 Task: Open Card Card0000000142 in Board Board0000000036 in Workspace WS0000000012 in Trello. Add Member Email0000000046 to Card Card0000000142 in Board Board0000000036 in Workspace WS0000000012 in Trello. Add Blue Label titled Label0000000142 to Card Card0000000142 in Board Board0000000036 in Workspace WS0000000012 in Trello. Add Checklist CL0000000142 to Card Card0000000142 in Board Board0000000036 in Workspace WS0000000012 in Trello. Add Dates with Start Date as Sep 01 2023 and Due Date as Sep 30 2023 to Card Card0000000142 in Board Board0000000036 in Workspace WS0000000012 in Trello
Action: Mouse moved to (515, 513)
Screenshot: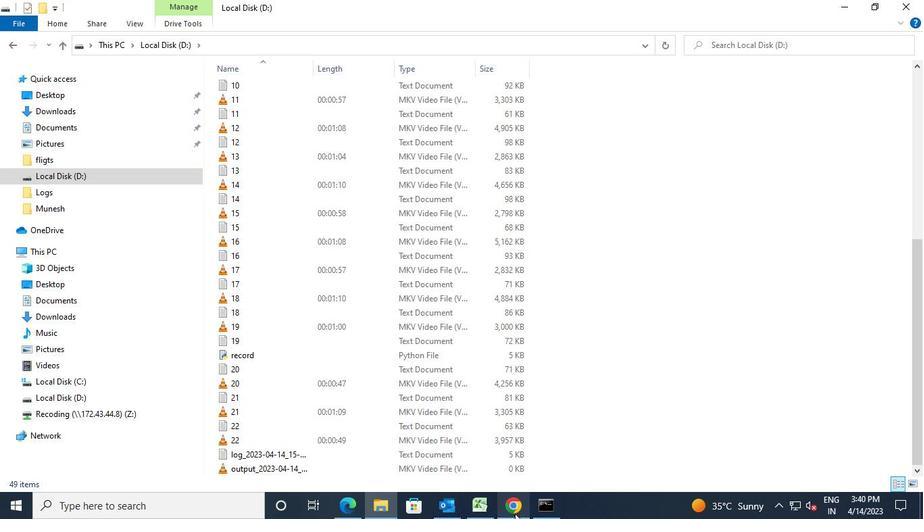
Action: Mouse pressed left at (515, 513)
Screenshot: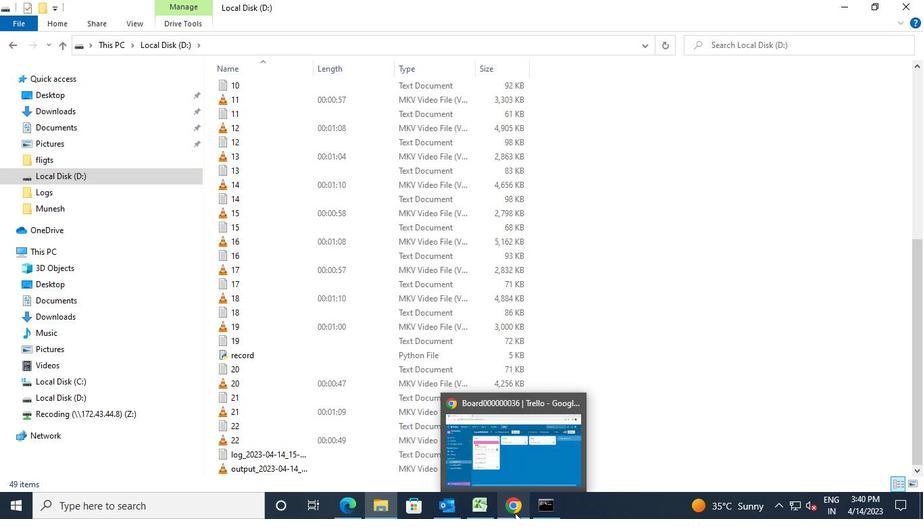 
Action: Mouse moved to (354, 269)
Screenshot: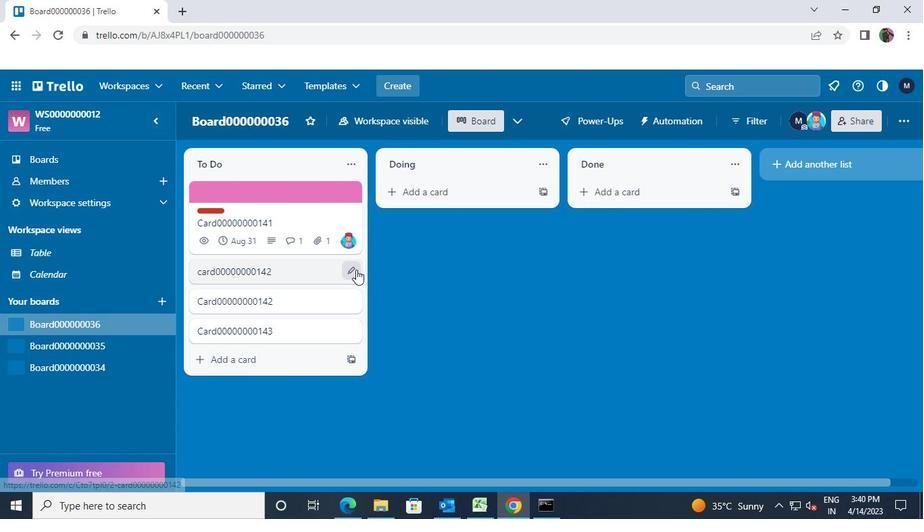
Action: Mouse pressed left at (354, 269)
Screenshot: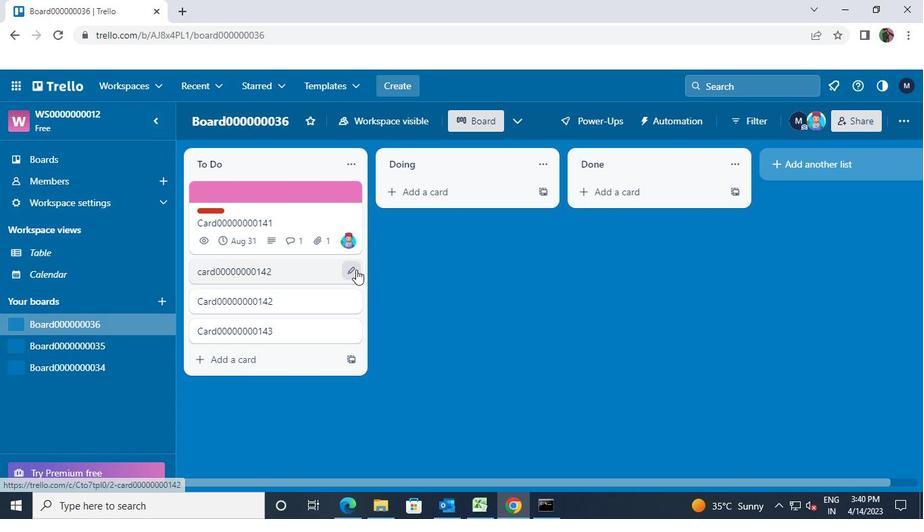 
Action: Mouse moved to (398, 262)
Screenshot: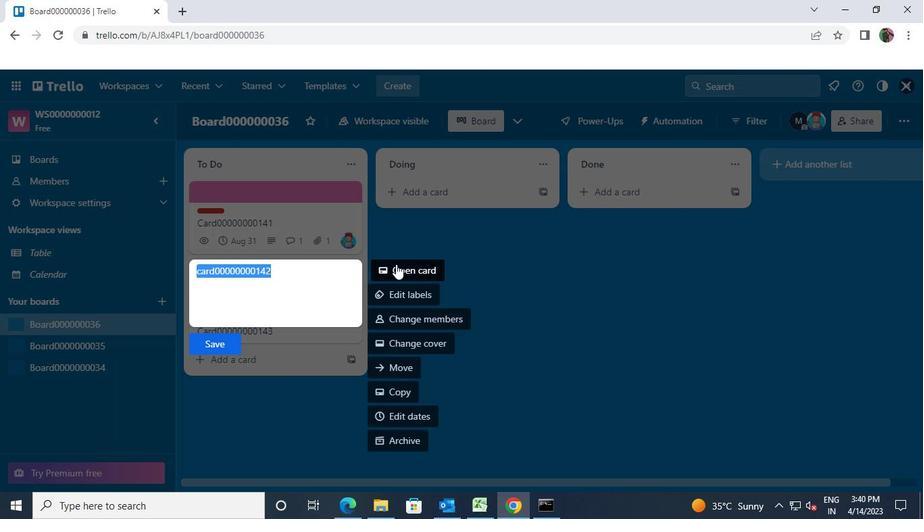 
Action: Mouse pressed left at (398, 262)
Screenshot: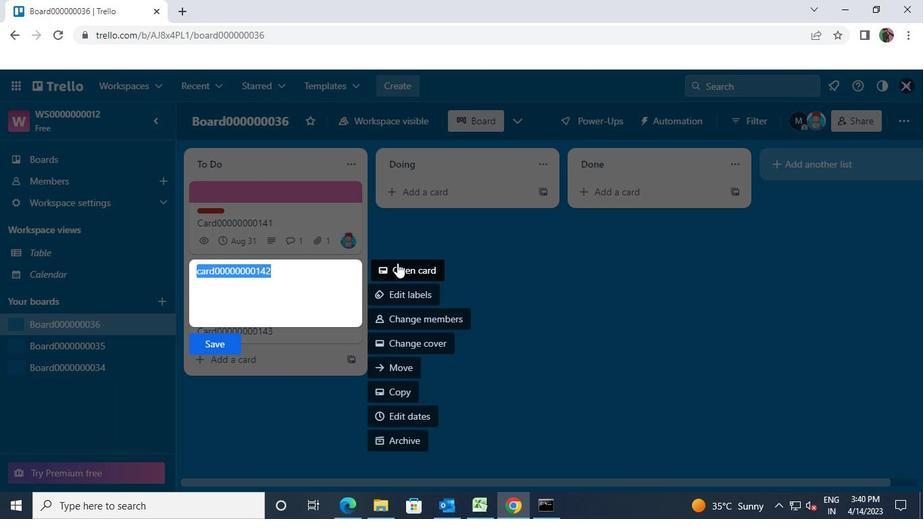 
Action: Mouse moved to (631, 194)
Screenshot: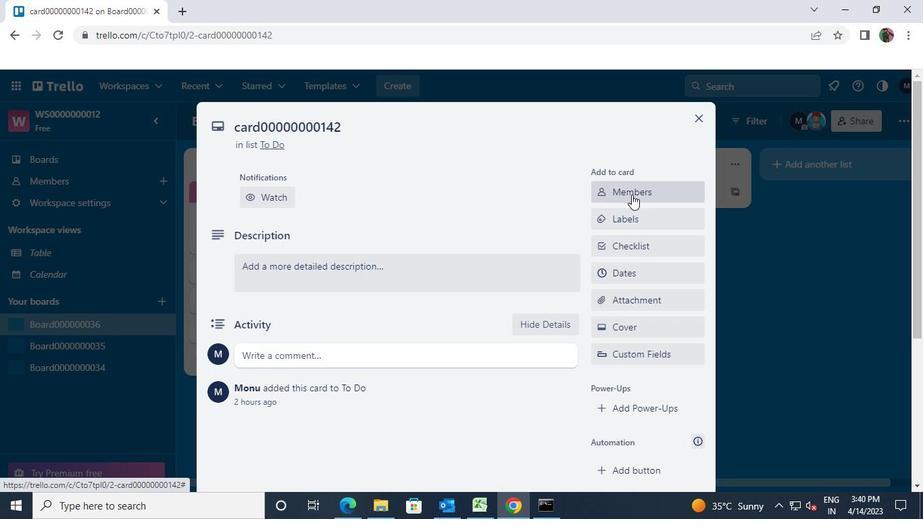 
Action: Mouse pressed left at (631, 194)
Screenshot: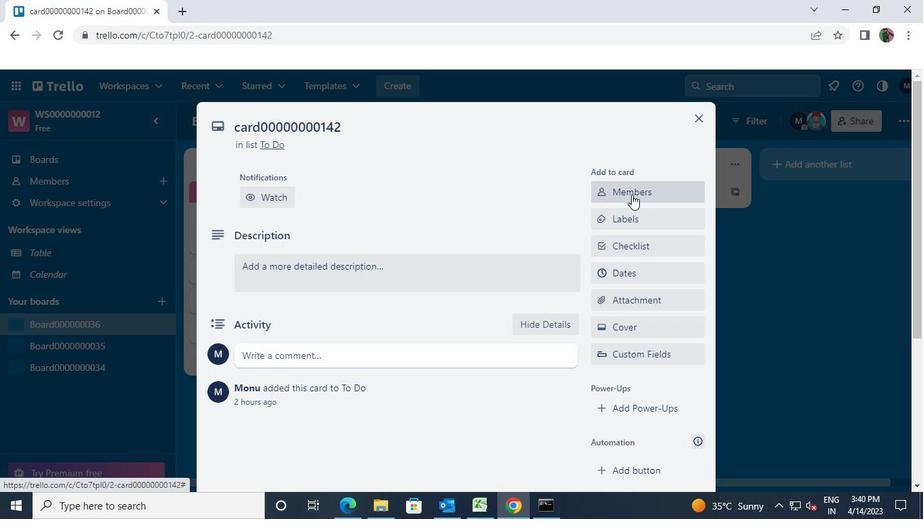 
Action: Mouse moved to (625, 254)
Screenshot: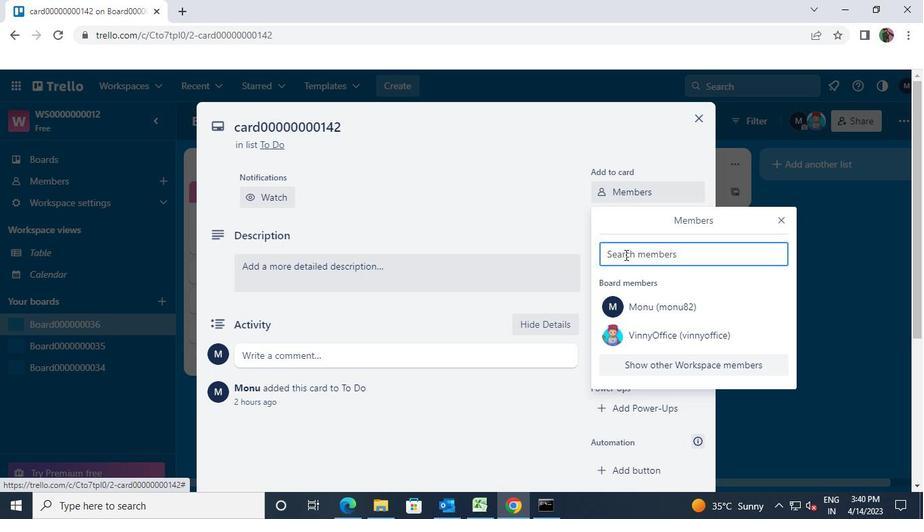 
Action: Key pressed aysh<<104>><<105>><<97>><<97>><Key.shift>@gmil.com
Screenshot: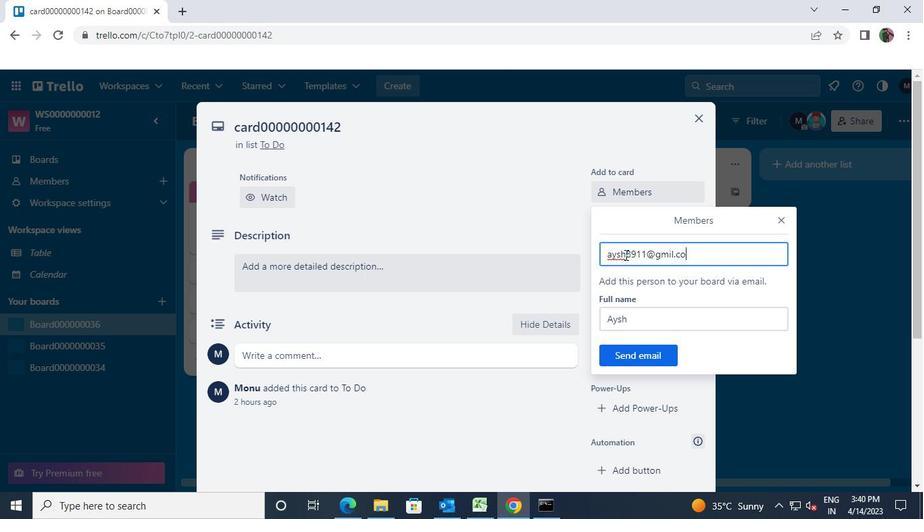 
Action: Mouse moved to (644, 356)
Screenshot: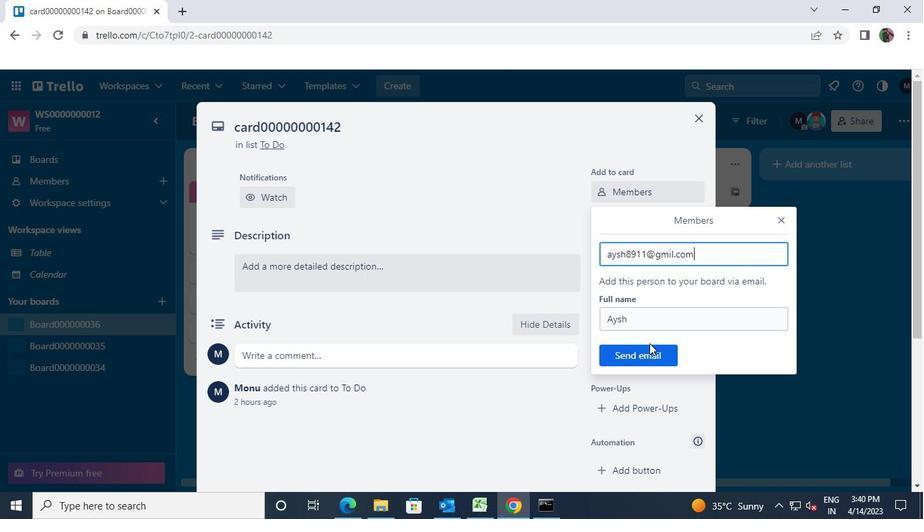 
Action: Mouse pressed left at (644, 356)
Screenshot: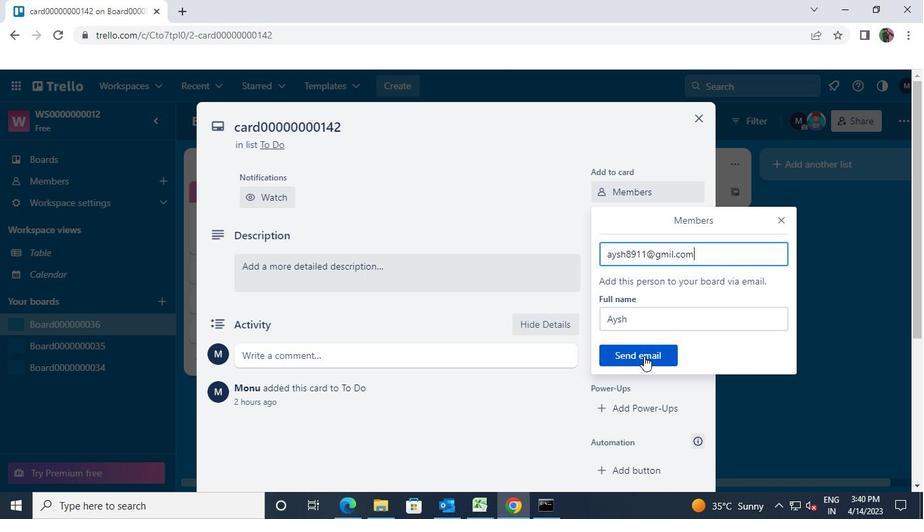 
Action: Mouse moved to (643, 210)
Screenshot: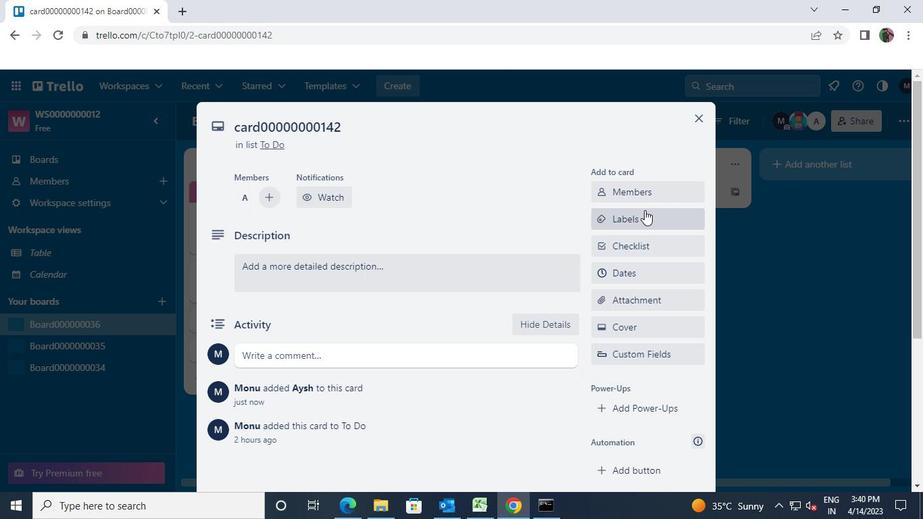 
Action: Mouse pressed left at (643, 210)
Screenshot: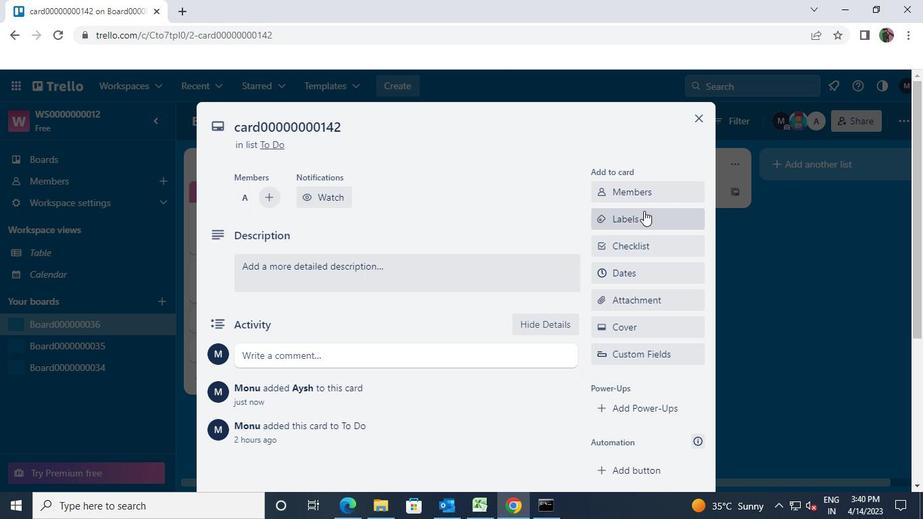 
Action: Mouse moved to (683, 375)
Screenshot: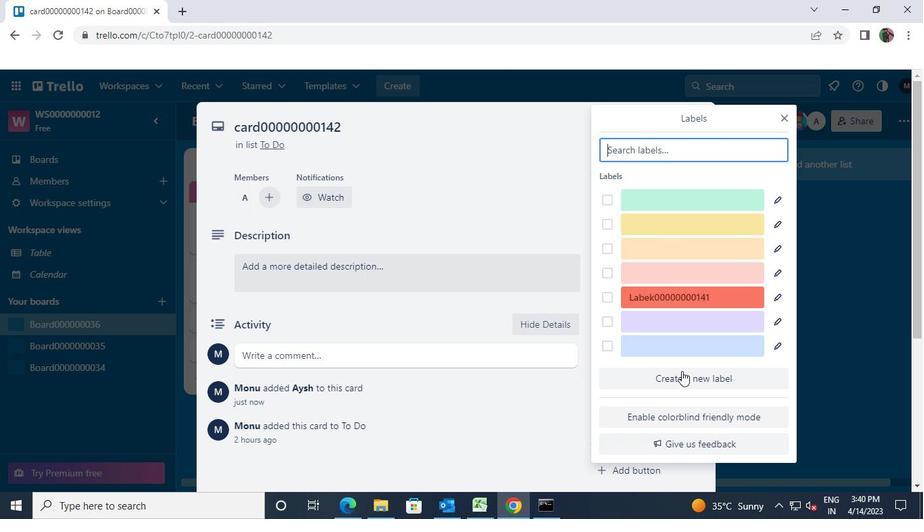
Action: Mouse pressed left at (683, 375)
Screenshot: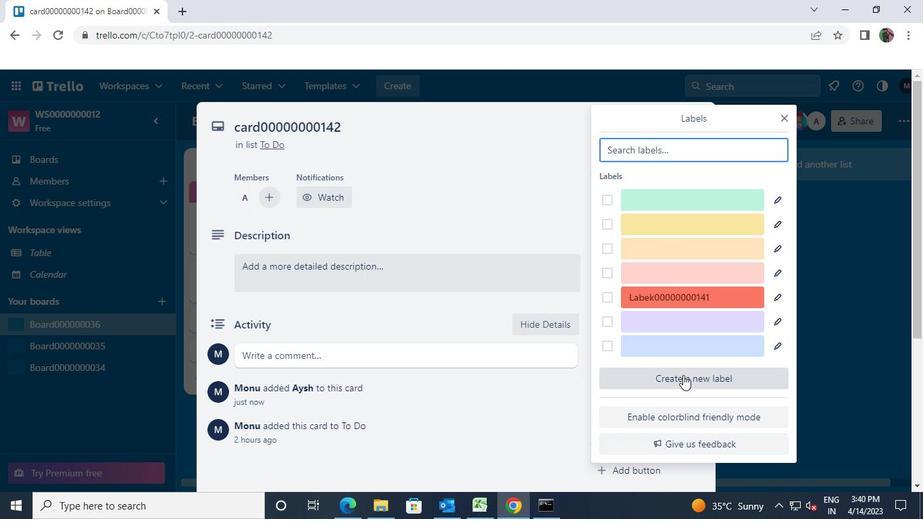 
Action: Mouse moved to (654, 242)
Screenshot: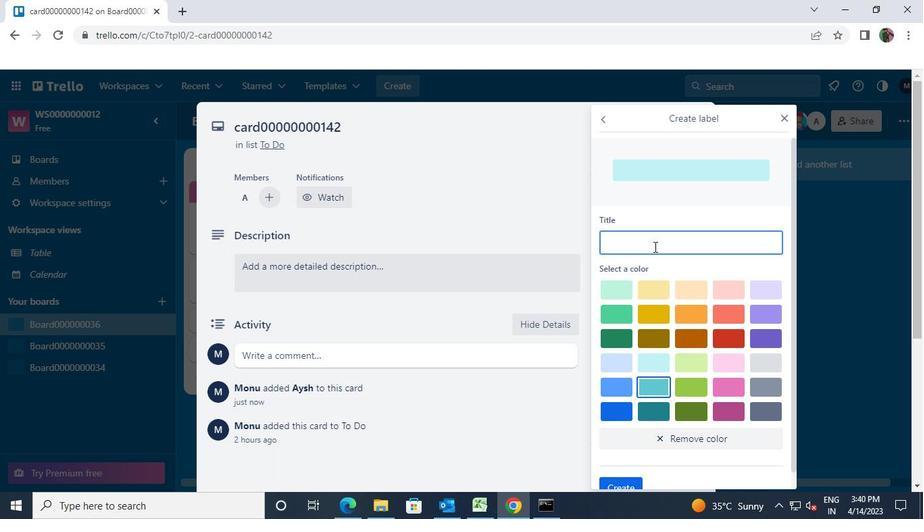 
Action: Mouse pressed left at (654, 242)
Screenshot: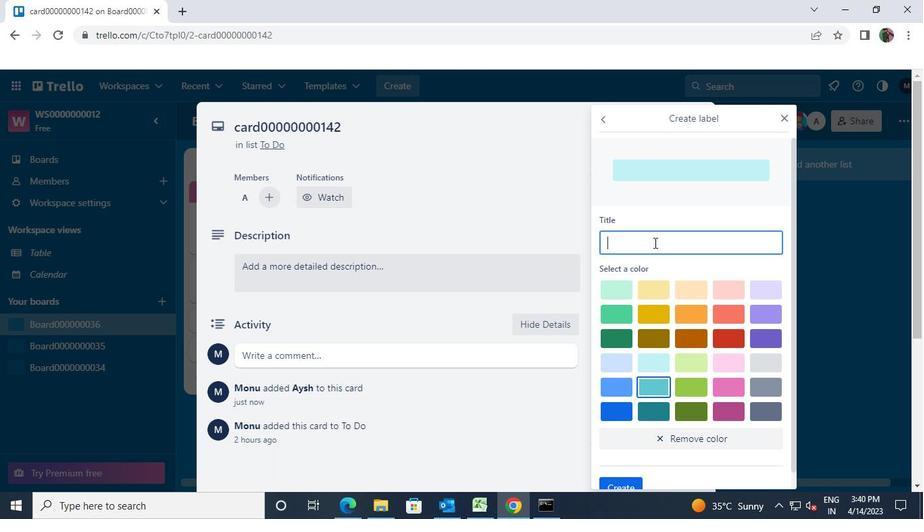 
Action: Key pressed <Key.shift>Label<<96>><<96>><<96>><<96>><<96>><<96>><<96>><<97>><<100>><<98>>
Screenshot: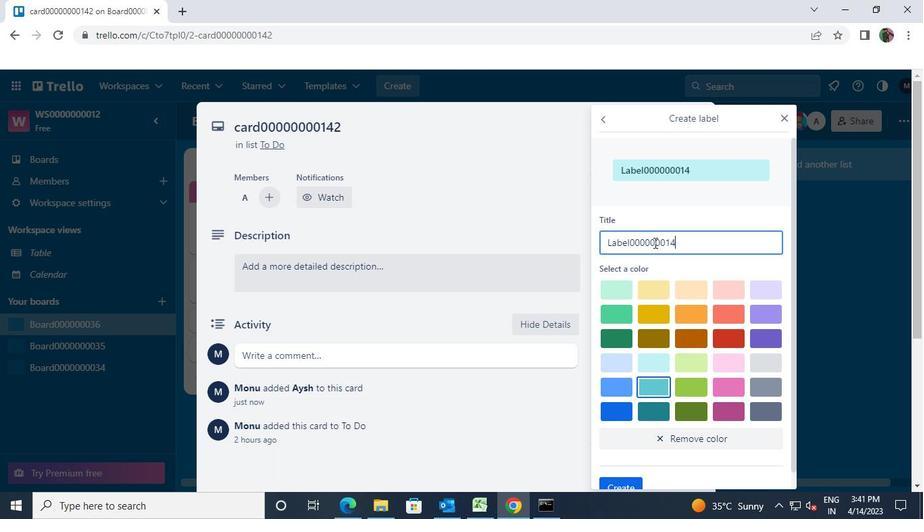 
Action: Mouse moved to (763, 331)
Screenshot: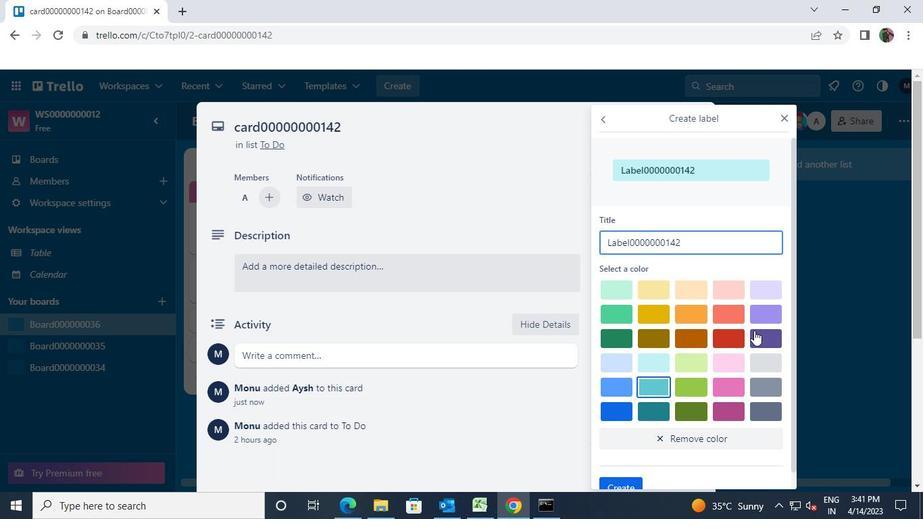 
Action: Mouse pressed left at (763, 331)
Screenshot: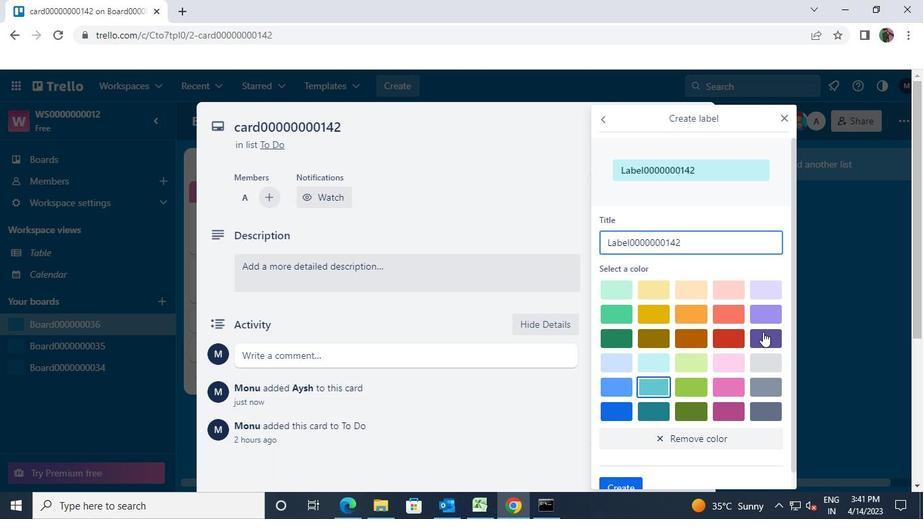 
Action: Mouse moved to (763, 331)
Screenshot: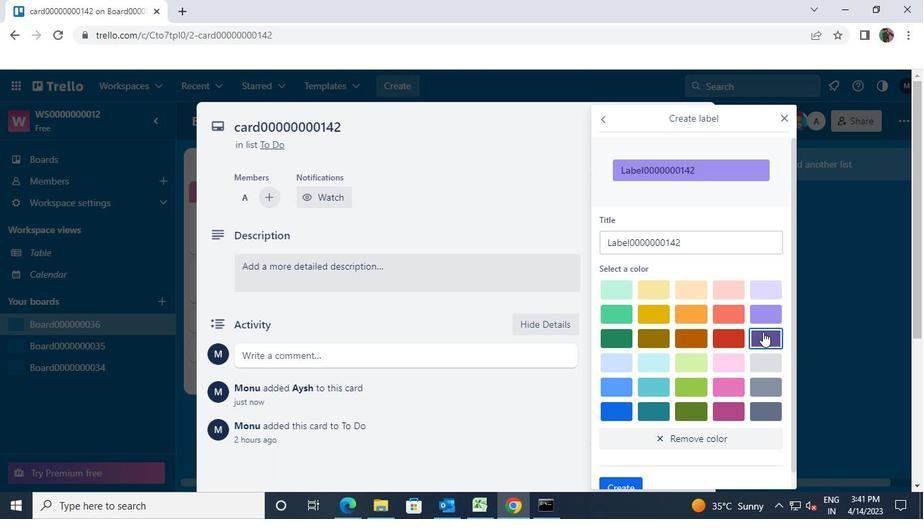 
Action: Mouse scrolled (763, 331) with delta (0, 0)
Screenshot: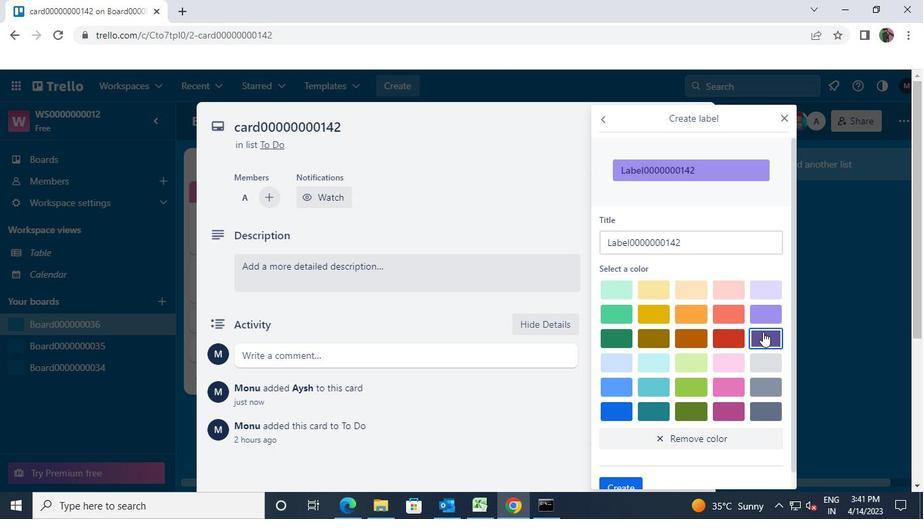 
Action: Mouse moved to (617, 470)
Screenshot: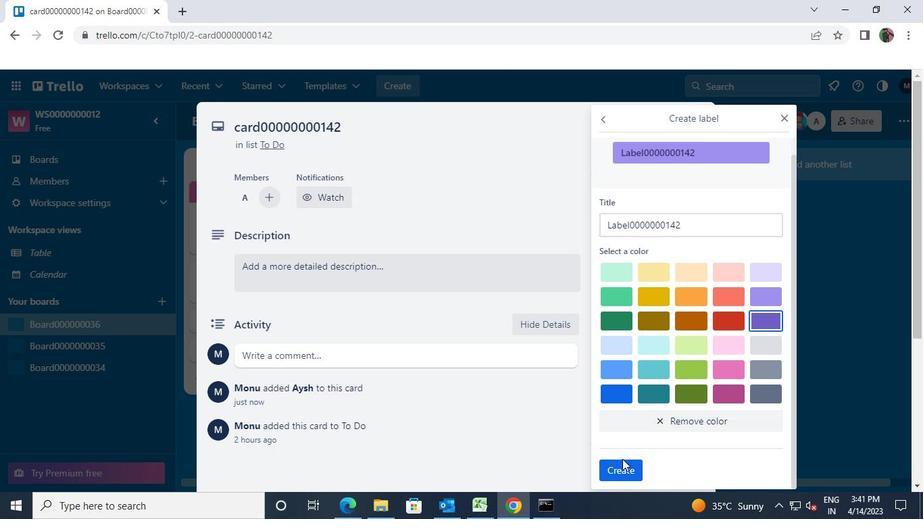
Action: Mouse pressed left at (617, 470)
Screenshot: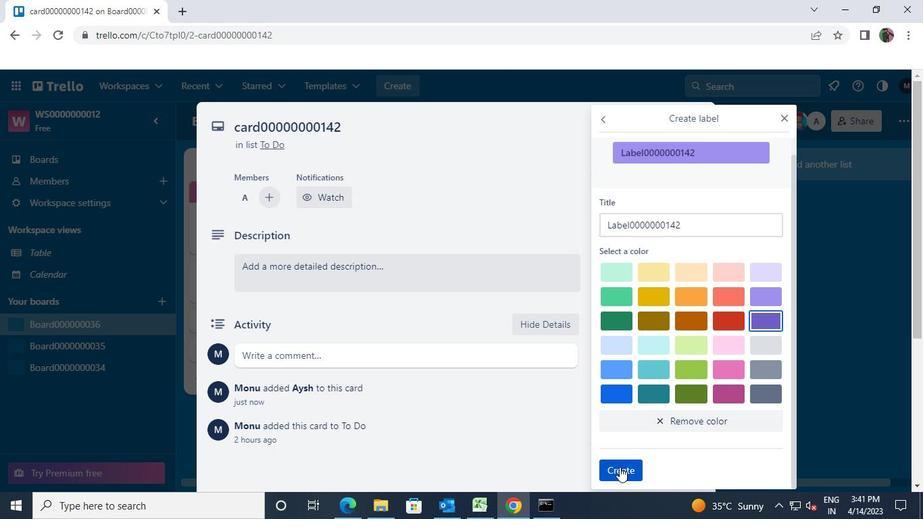 
Action: Mouse moved to (782, 118)
Screenshot: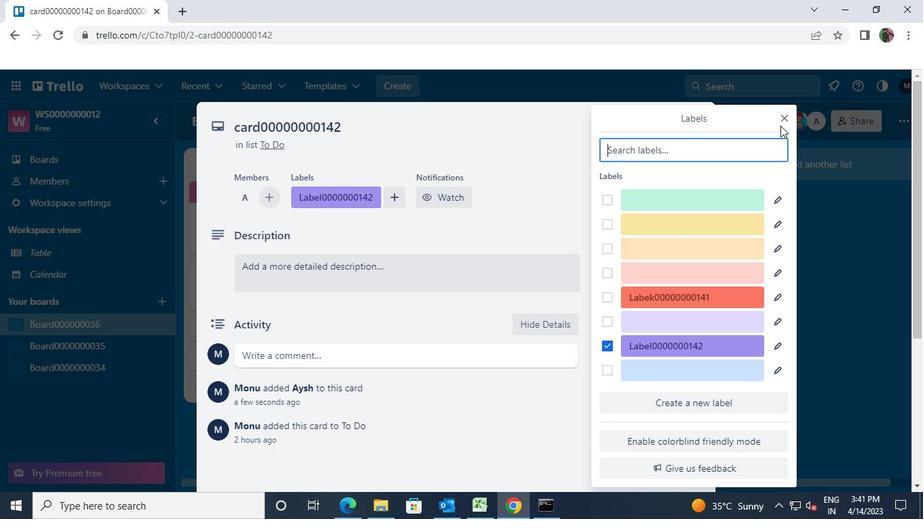 
Action: Mouse pressed left at (782, 118)
Screenshot: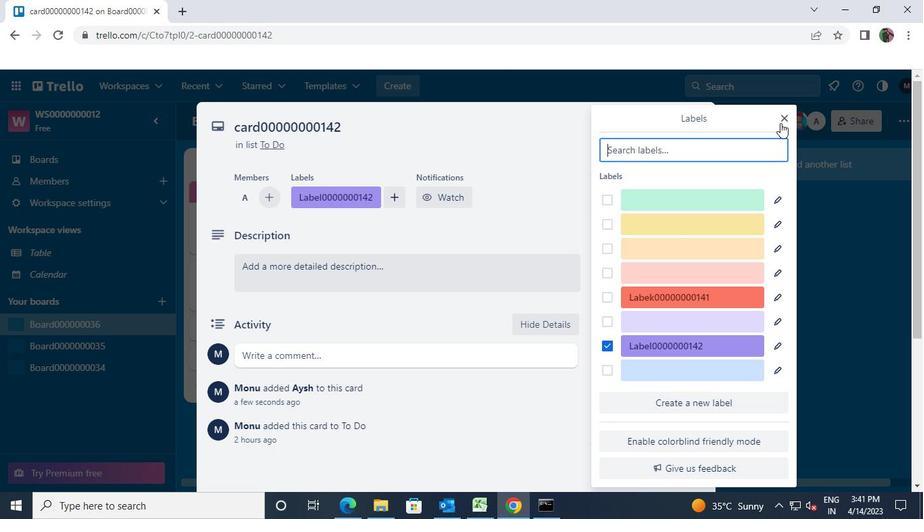 
Action: Mouse moved to (631, 249)
Screenshot: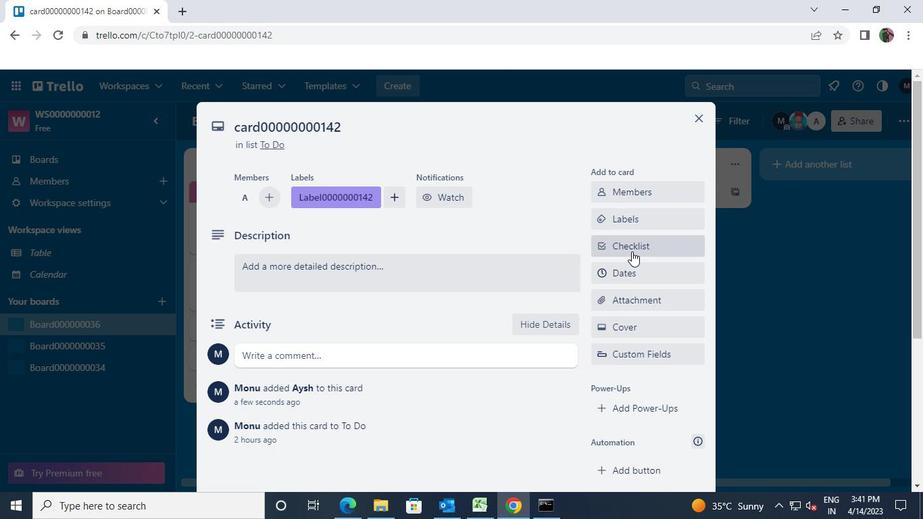 
Action: Mouse pressed left at (631, 249)
Screenshot: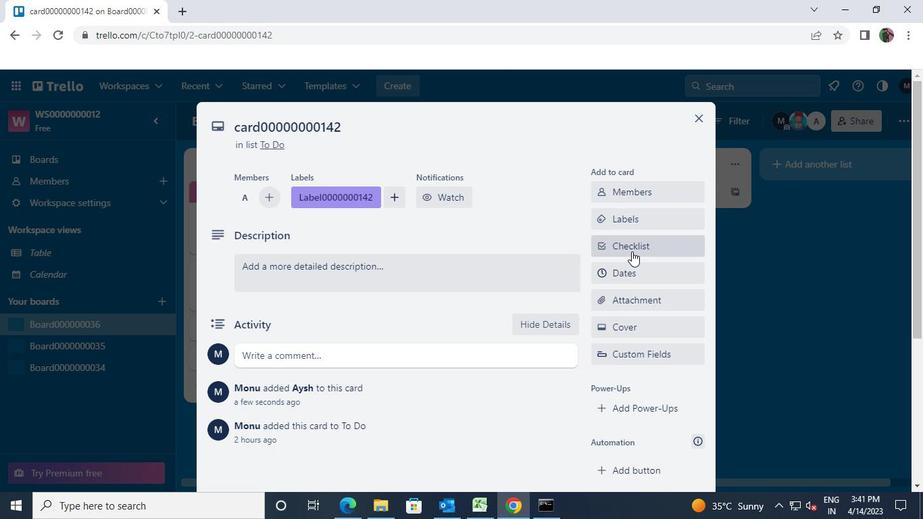
Action: Mouse moved to (669, 313)
Screenshot: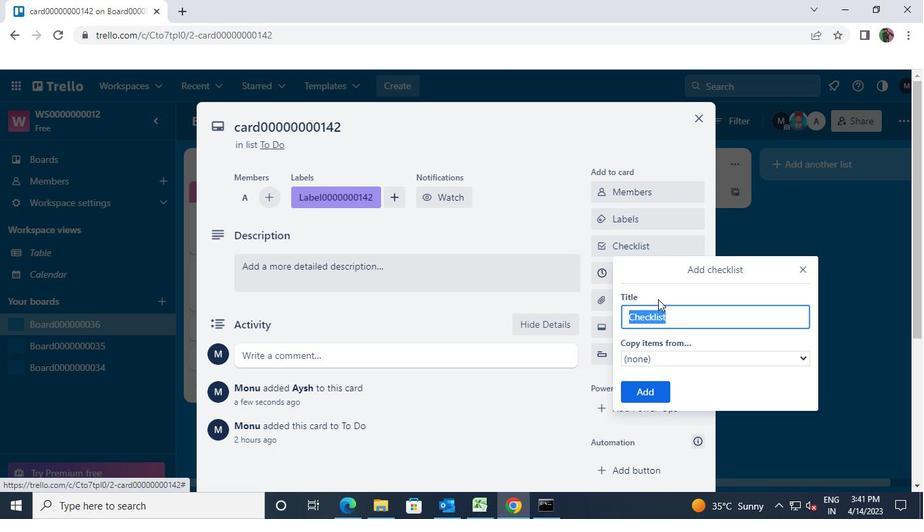 
Action: Key pressed <Key.shift>CL<<96>><<96>><<96>><<96>><<96>><<96>><<96>><<97>><<100>><<98>>
Screenshot: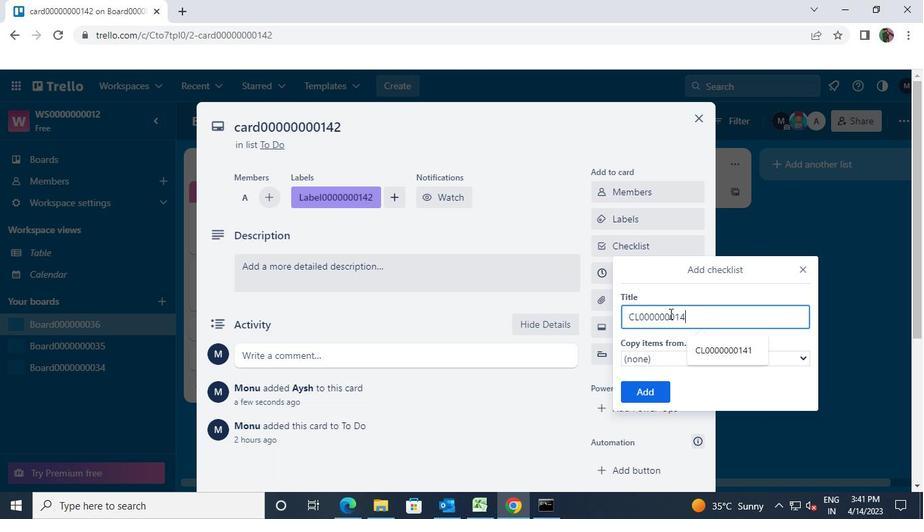 
Action: Mouse moved to (651, 383)
Screenshot: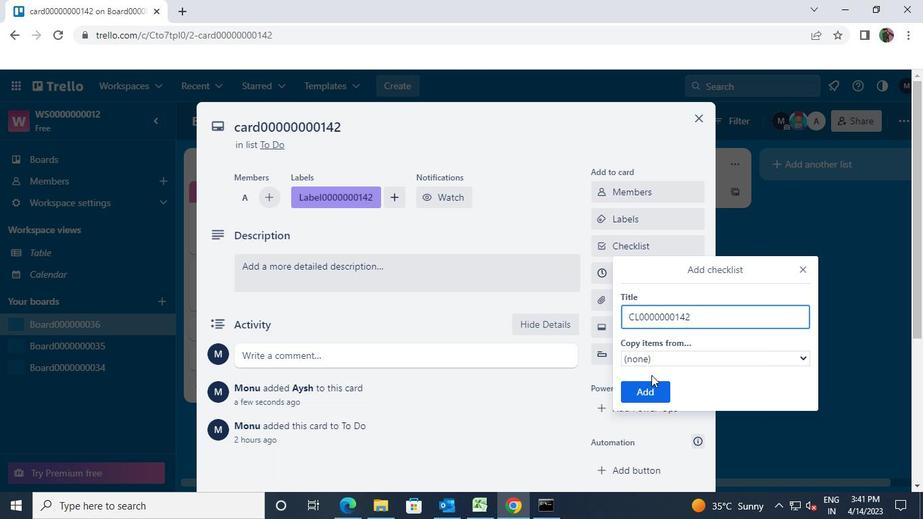 
Action: Mouse pressed left at (651, 383)
Screenshot: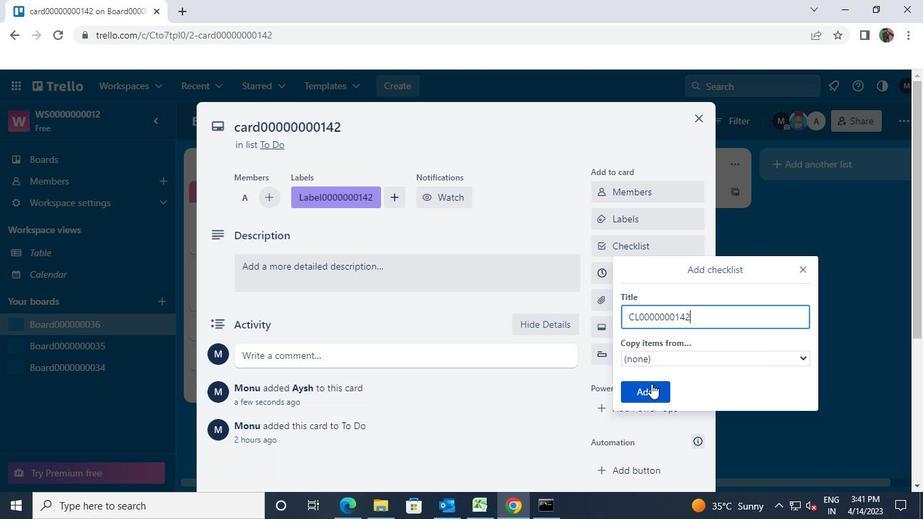 
Action: Mouse moved to (637, 277)
Screenshot: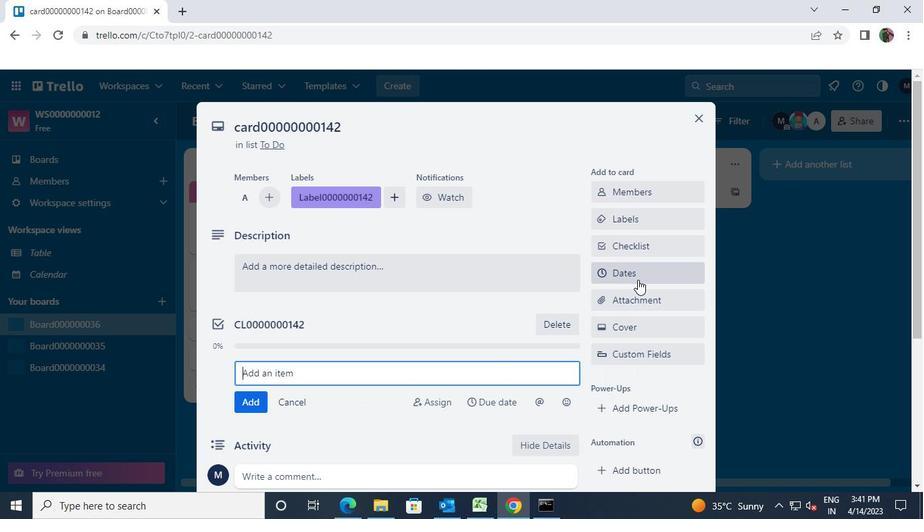 
Action: Mouse pressed left at (637, 277)
Screenshot: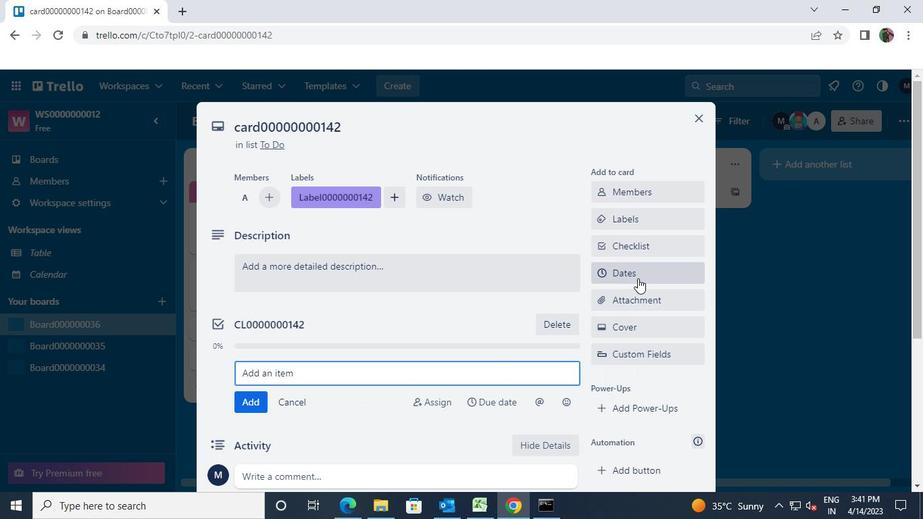
Action: Mouse moved to (665, 208)
Screenshot: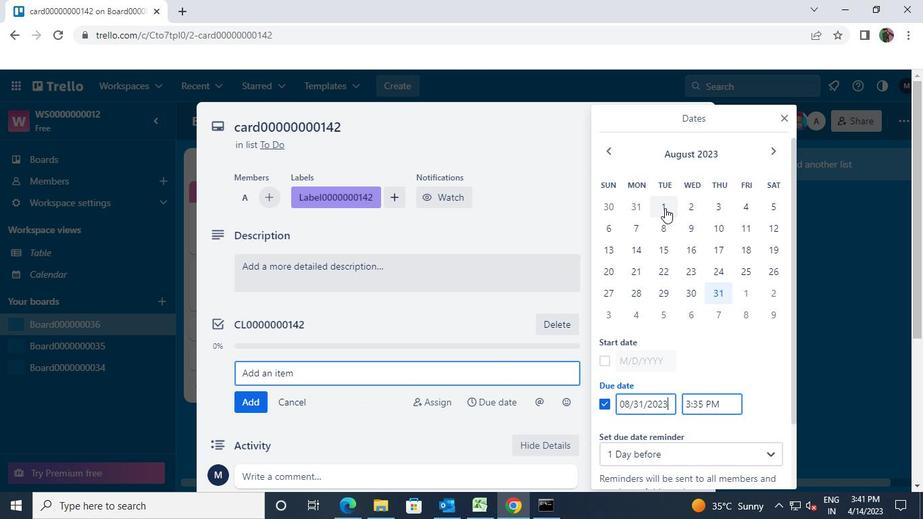 
Action: Mouse pressed left at (665, 208)
Screenshot: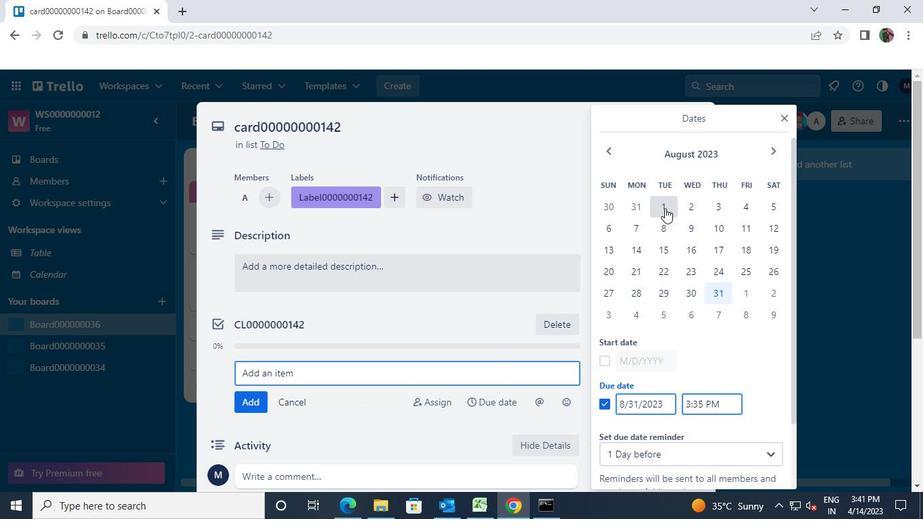 
Action: Mouse moved to (694, 289)
Screenshot: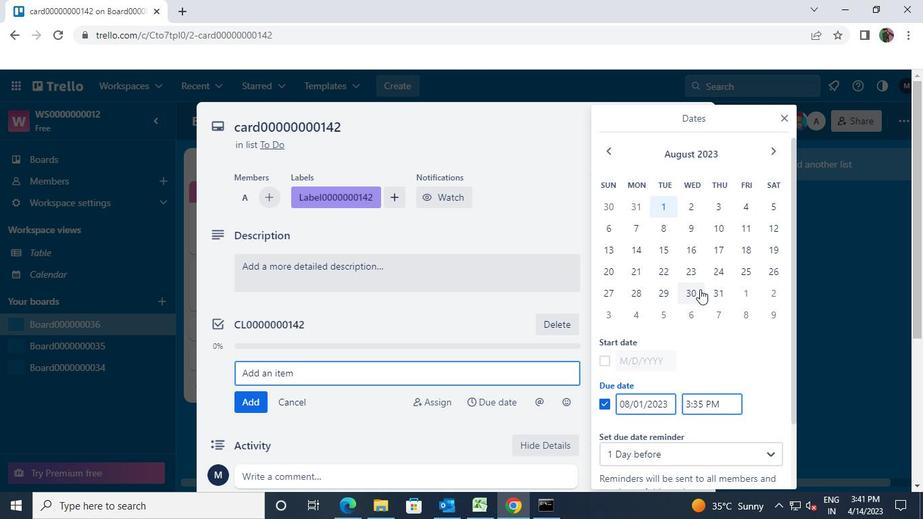 
Action: Mouse pressed left at (694, 289)
Screenshot: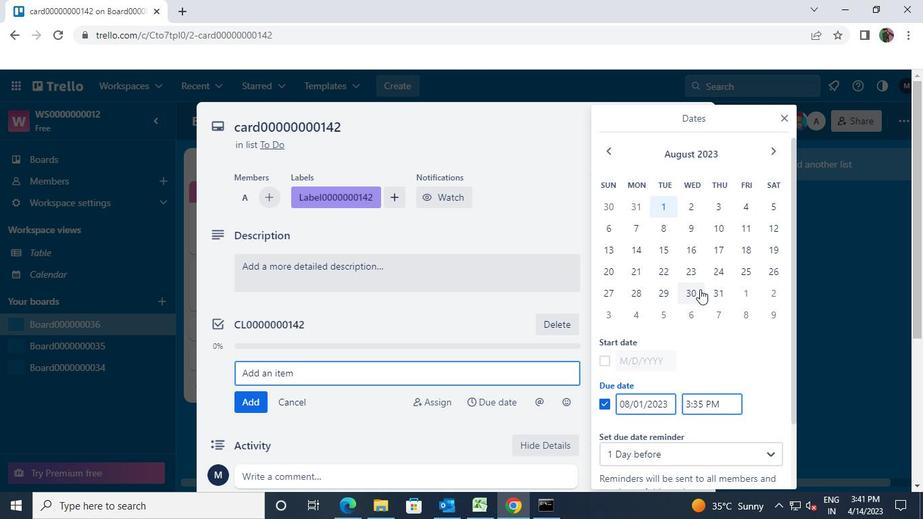 
Action: Mouse scrolled (694, 288) with delta (0, 0)
Screenshot: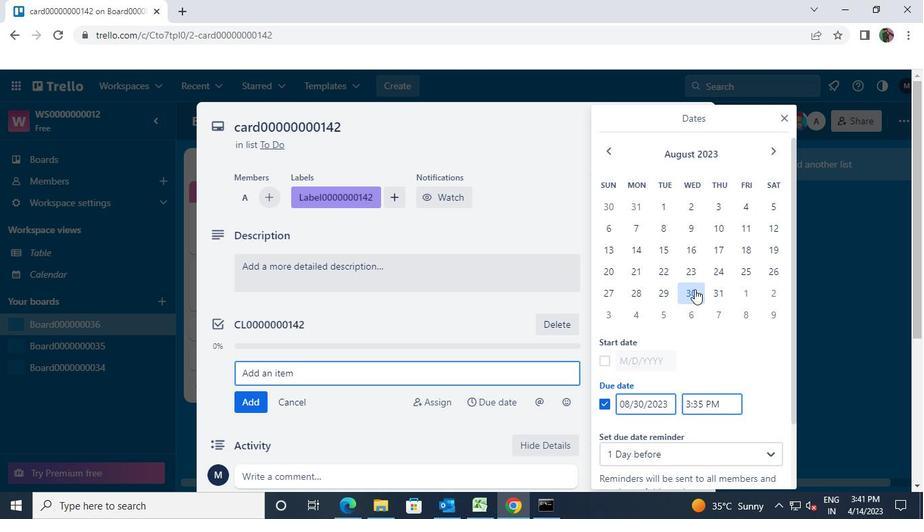 
Action: Mouse scrolled (694, 288) with delta (0, 0)
Screenshot: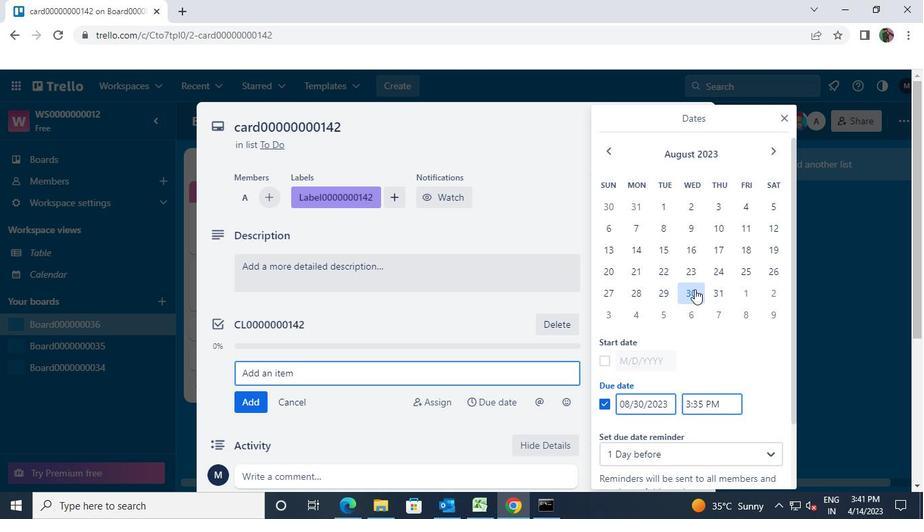
Action: Mouse moved to (669, 436)
Screenshot: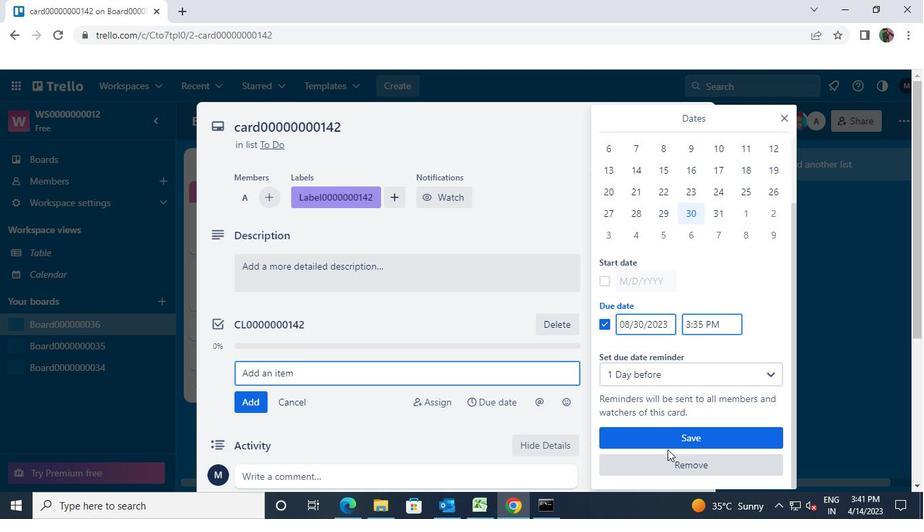 
Action: Mouse pressed left at (669, 436)
Screenshot: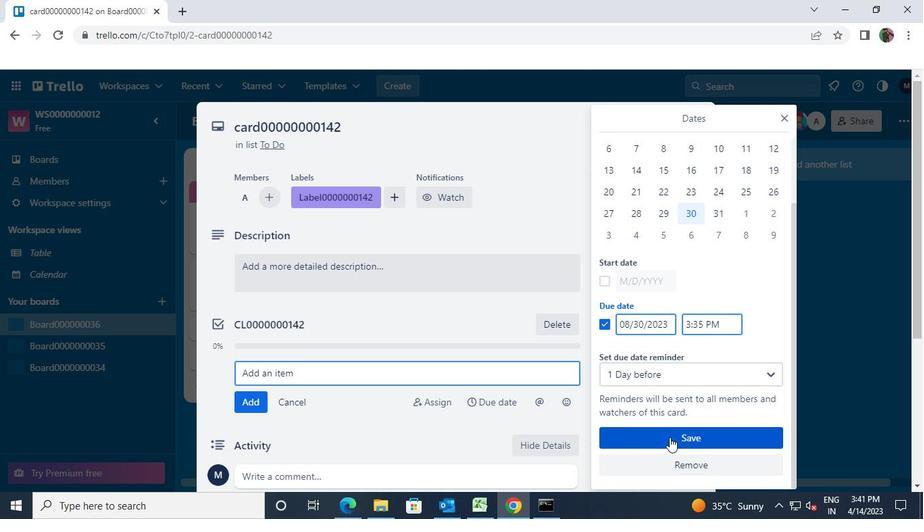 
Action: Mouse moved to (697, 121)
Screenshot: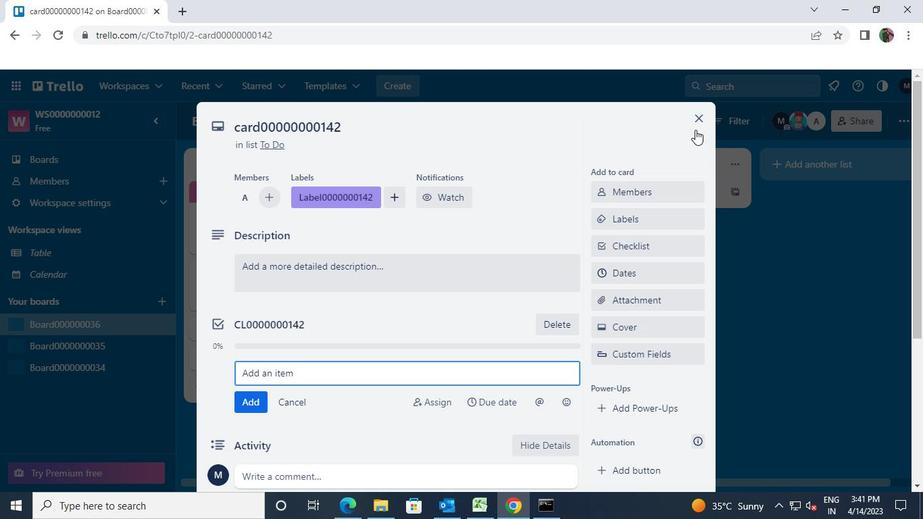 
Action: Mouse pressed left at (697, 121)
Screenshot: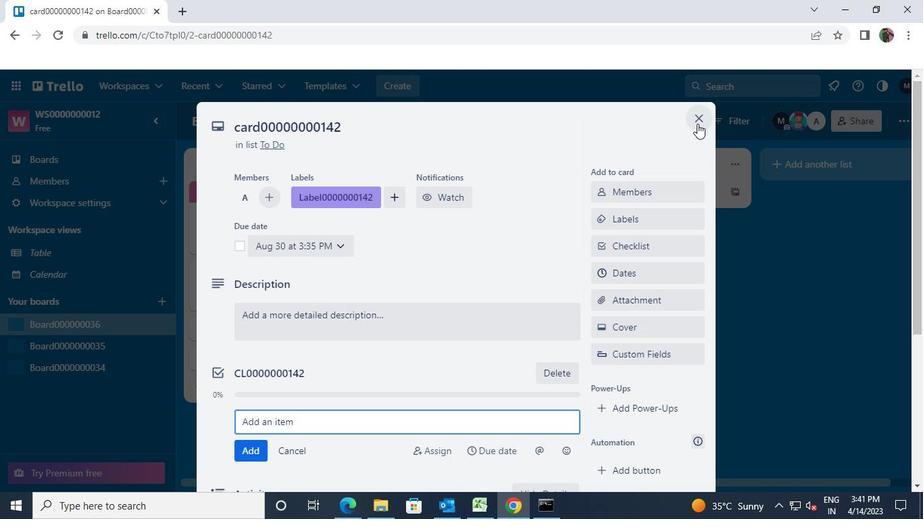 
Action: Mouse moved to (602, 412)
Screenshot: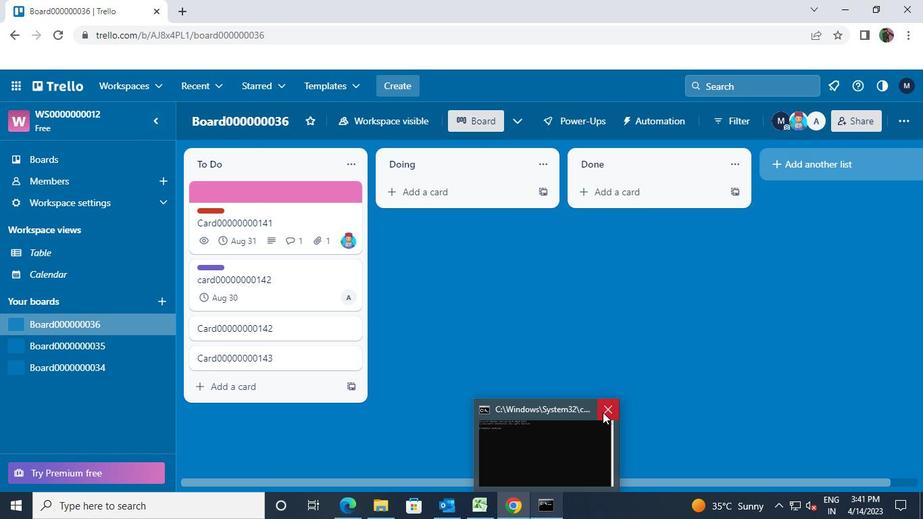
Action: Mouse pressed left at (602, 412)
Screenshot: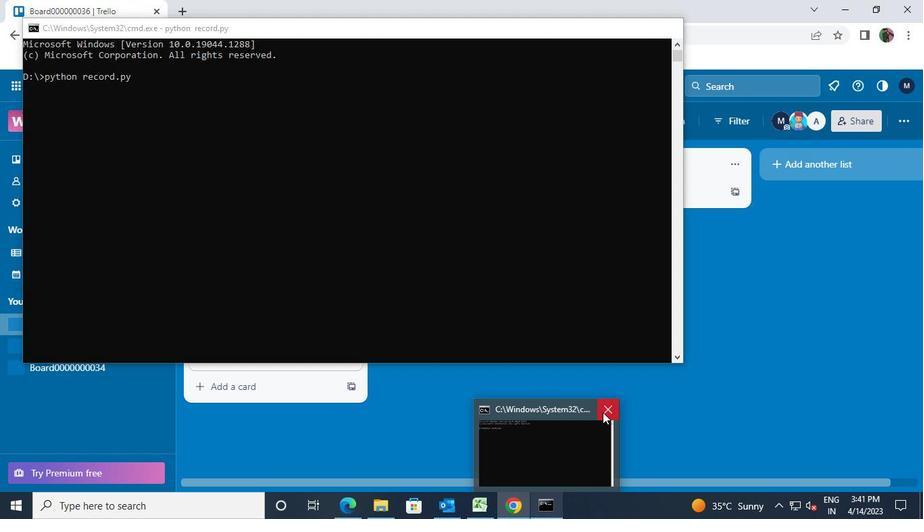 
